 Task: Change the dropdown color to pink.
Action: Mouse moved to (204, 82)
Screenshot: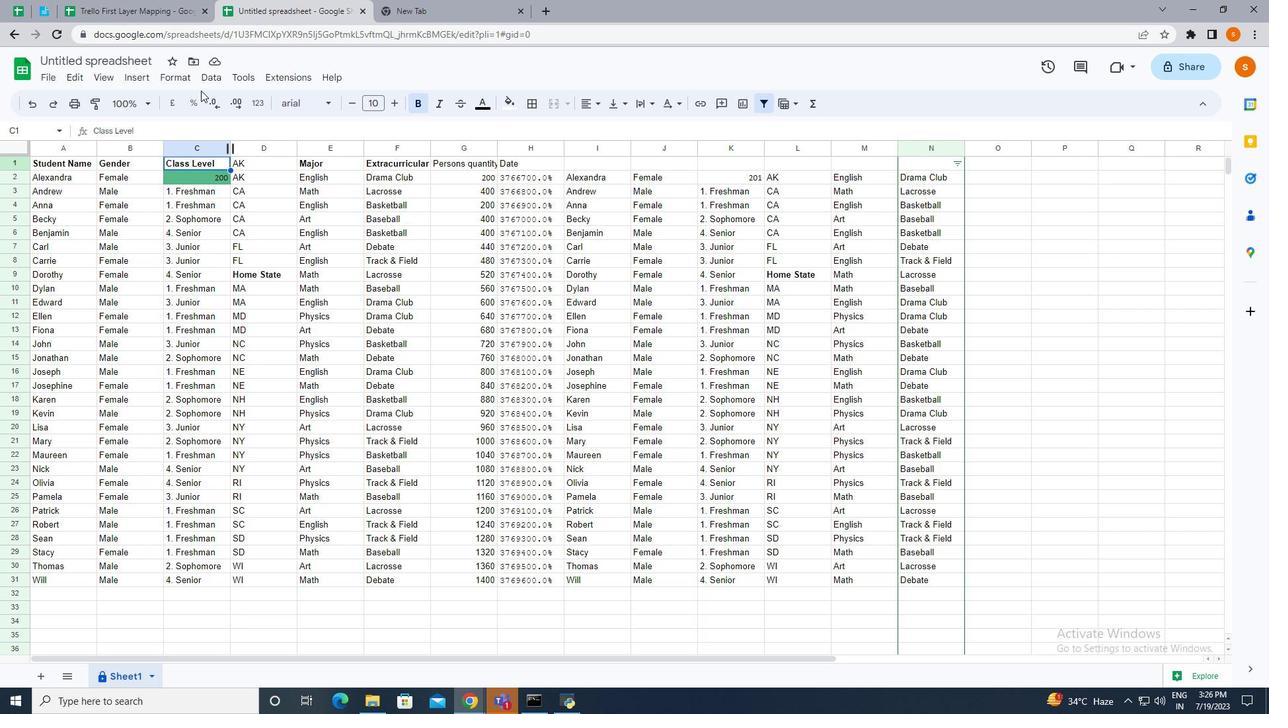 
Action: Mouse pressed left at (204, 82)
Screenshot: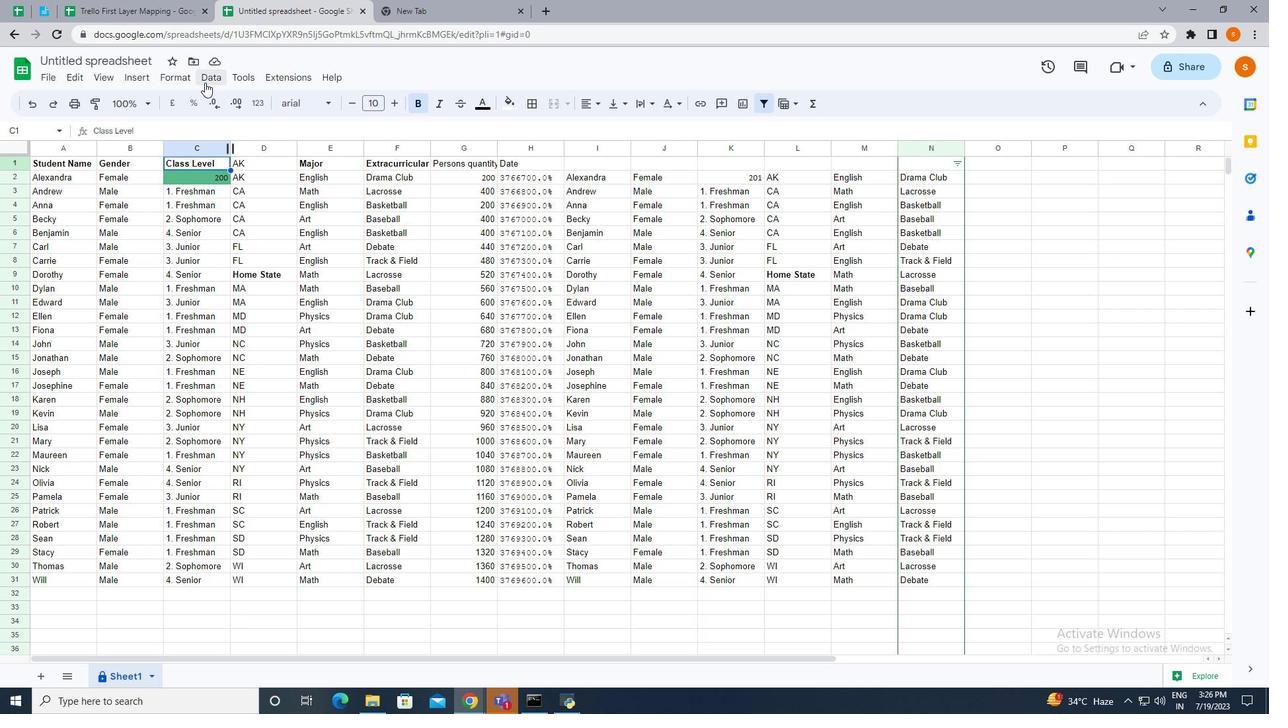 
Action: Mouse moved to (256, 340)
Screenshot: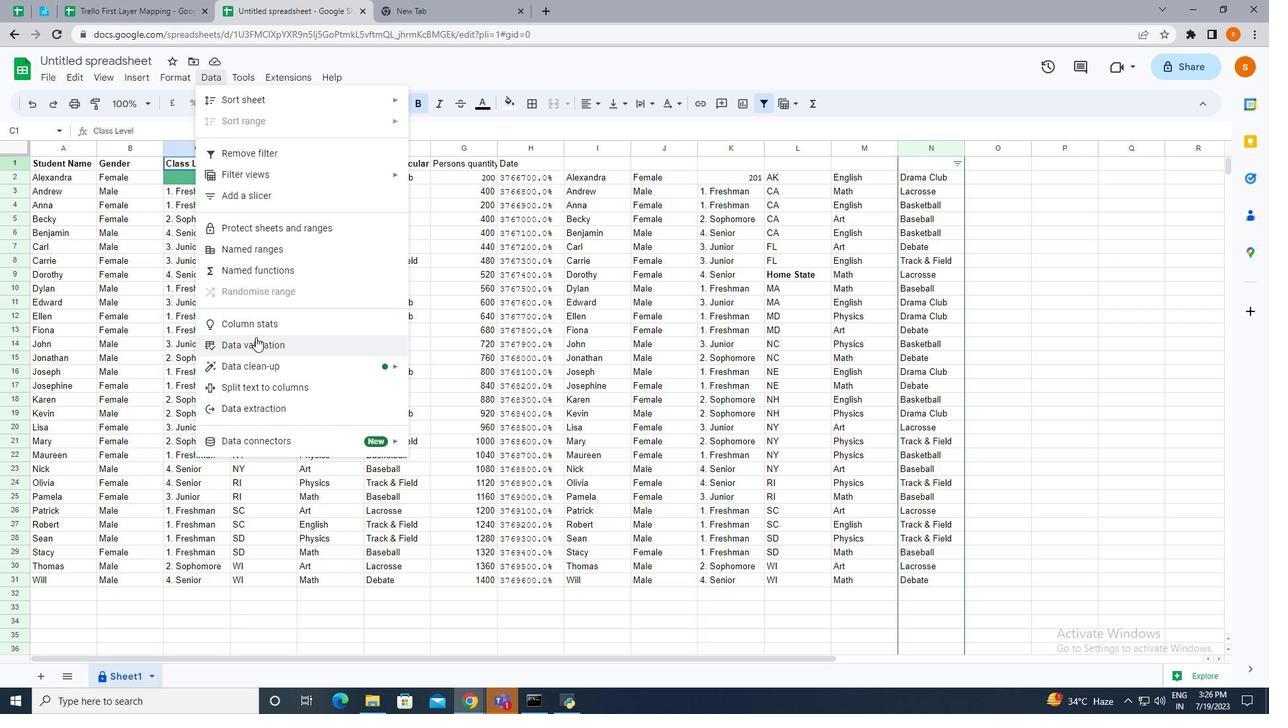 
Action: Mouse pressed left at (256, 340)
Screenshot: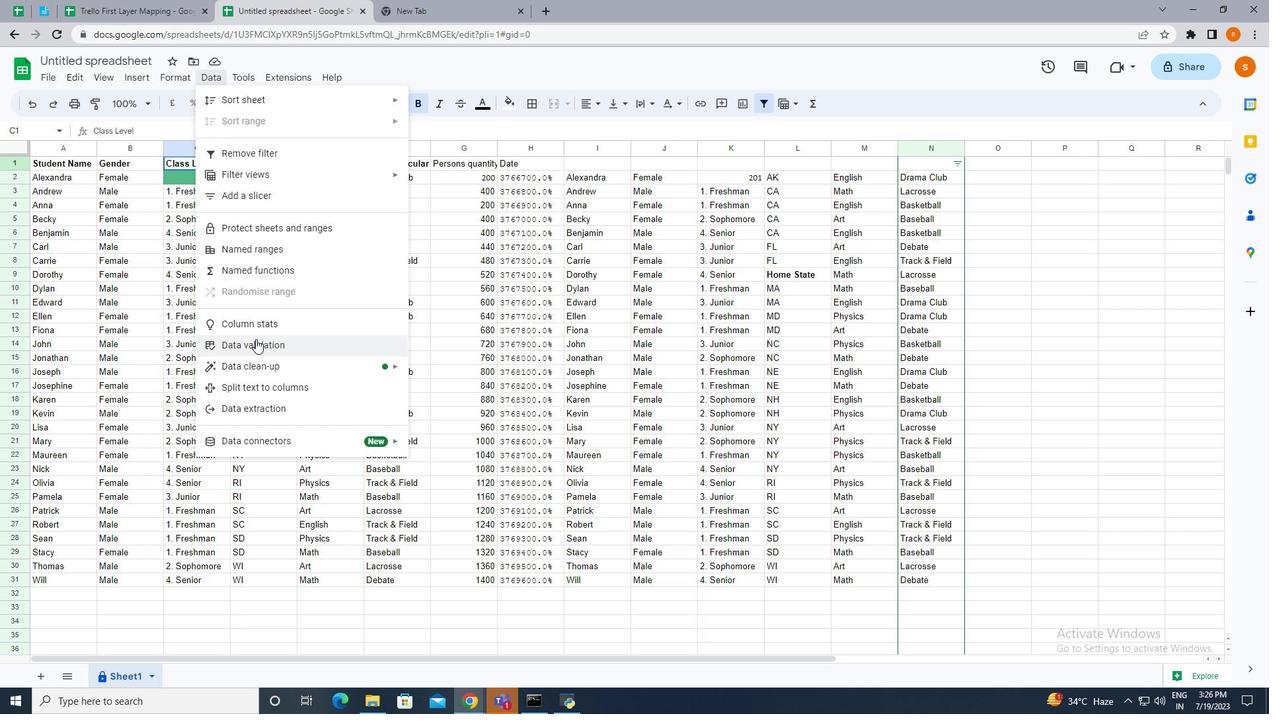 
Action: Mouse moved to (1175, 152)
Screenshot: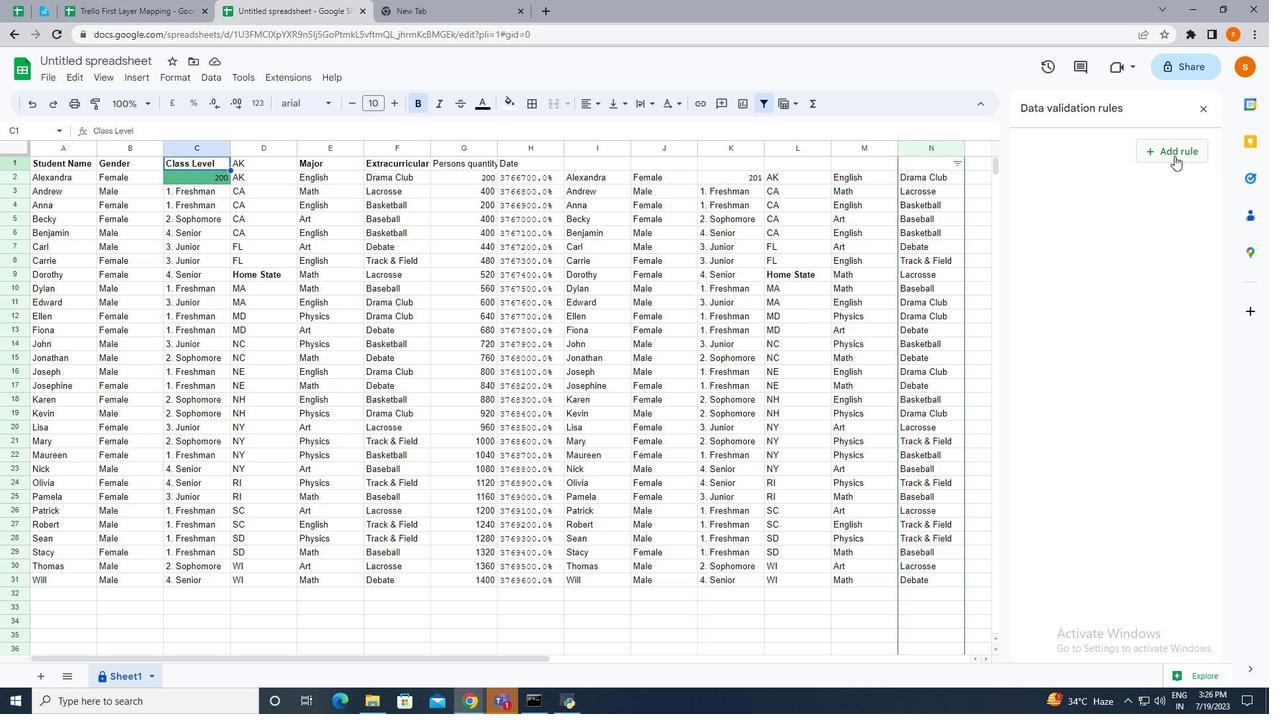 
Action: Mouse pressed left at (1175, 152)
Screenshot: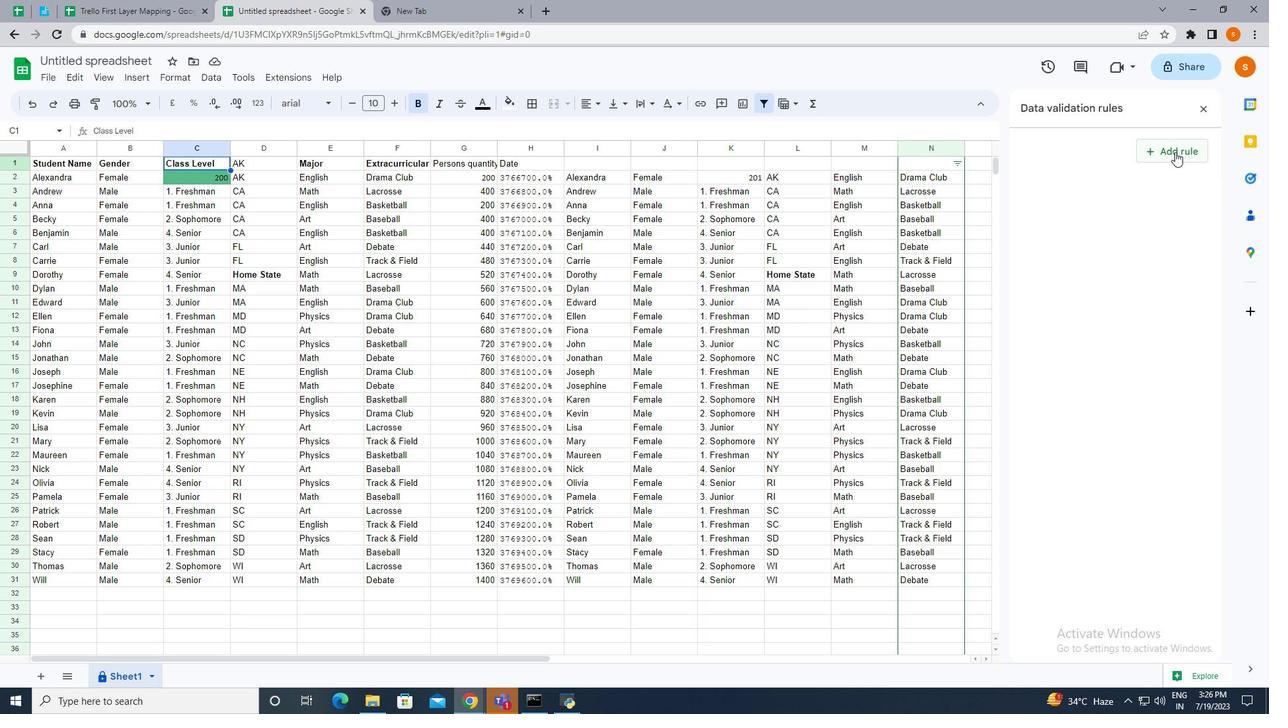 
Action: Mouse moved to (1063, 261)
Screenshot: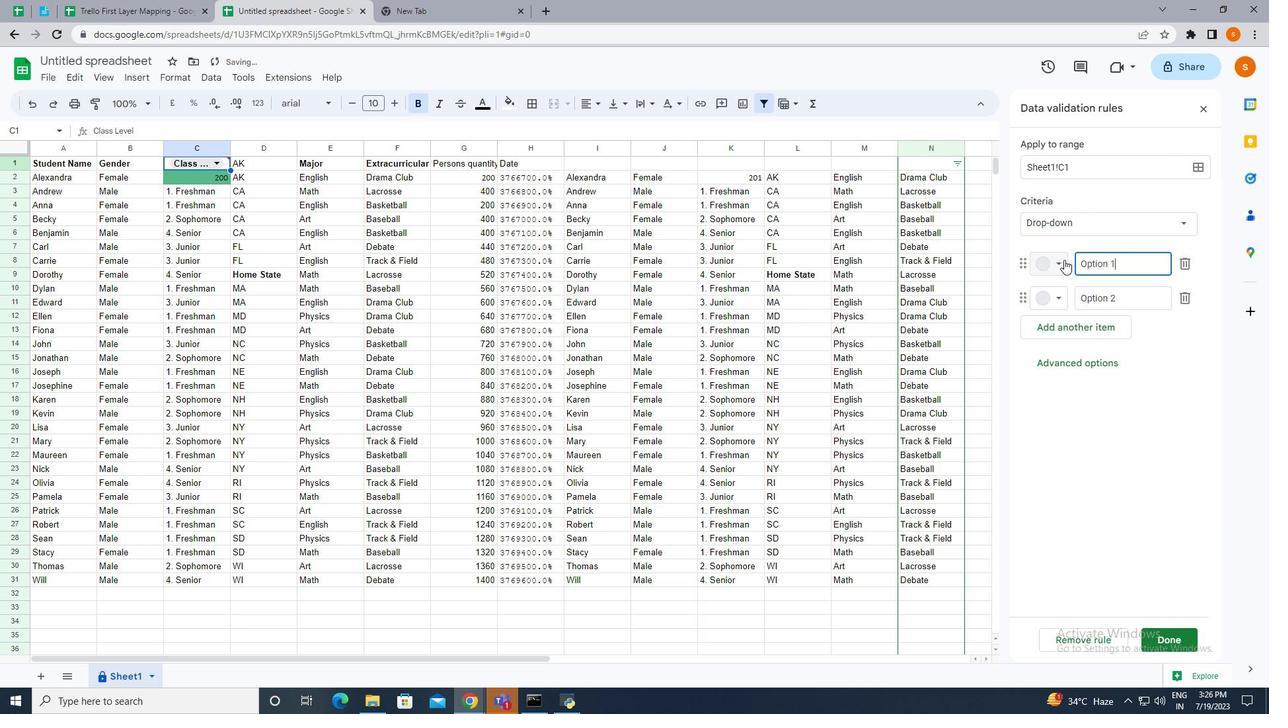 
Action: Mouse pressed left at (1063, 261)
Screenshot: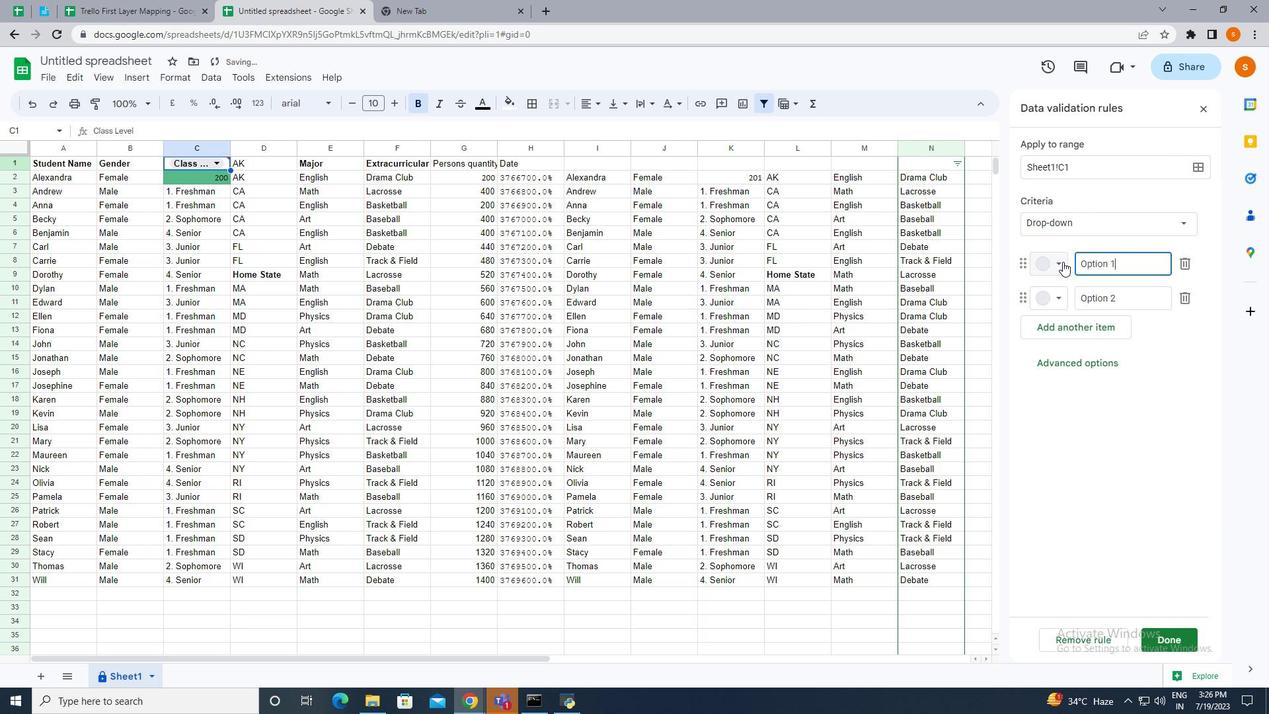 
Action: Mouse moved to (1076, 308)
Screenshot: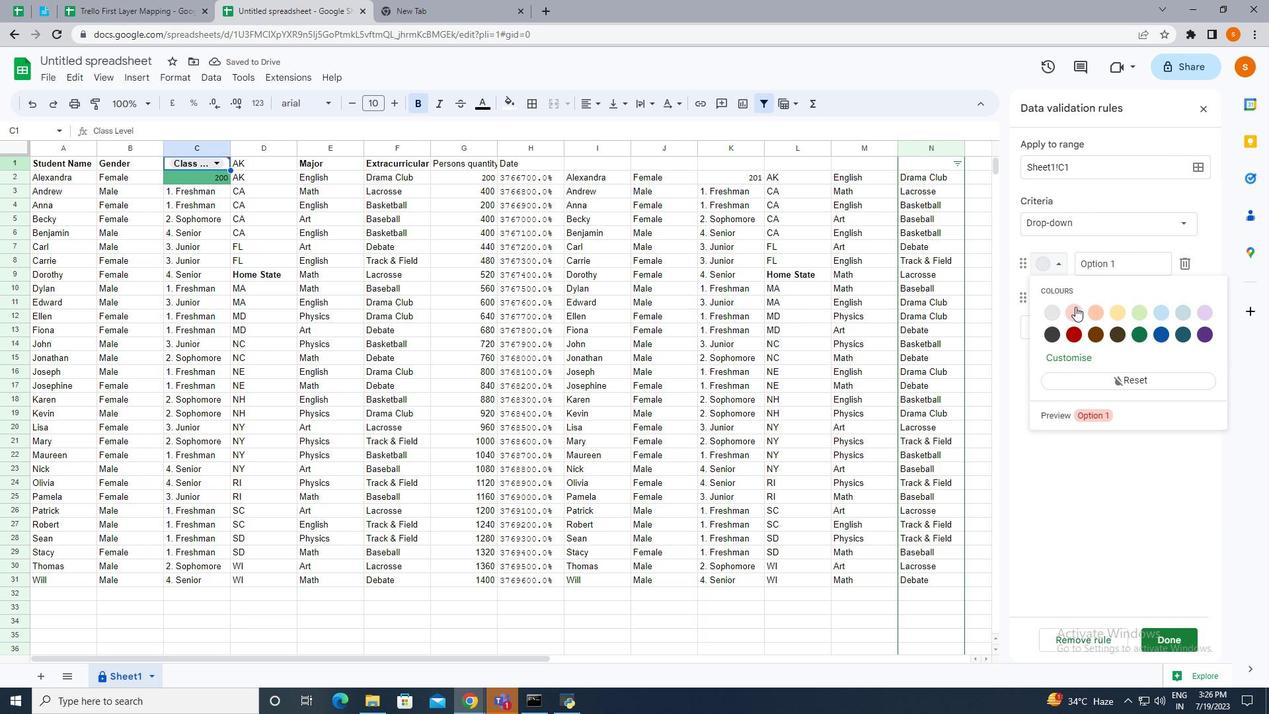
Action: Mouse pressed left at (1076, 308)
Screenshot: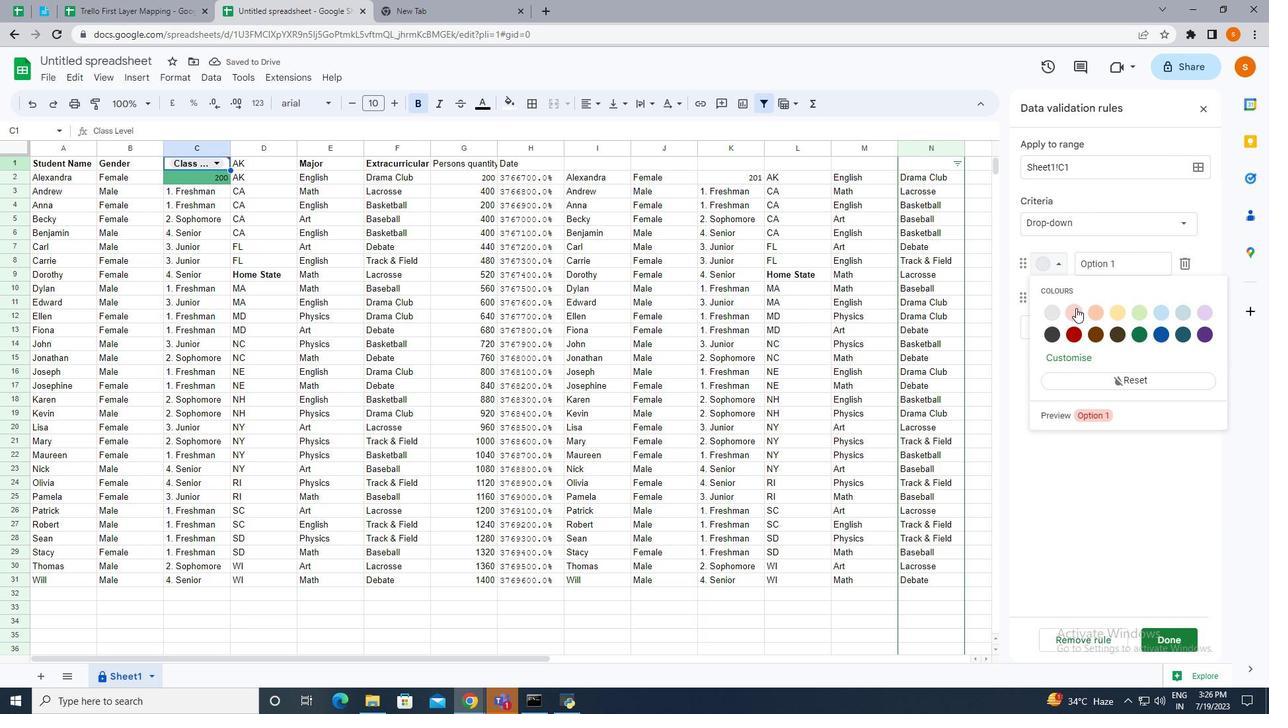 
Action: Mouse moved to (1172, 634)
Screenshot: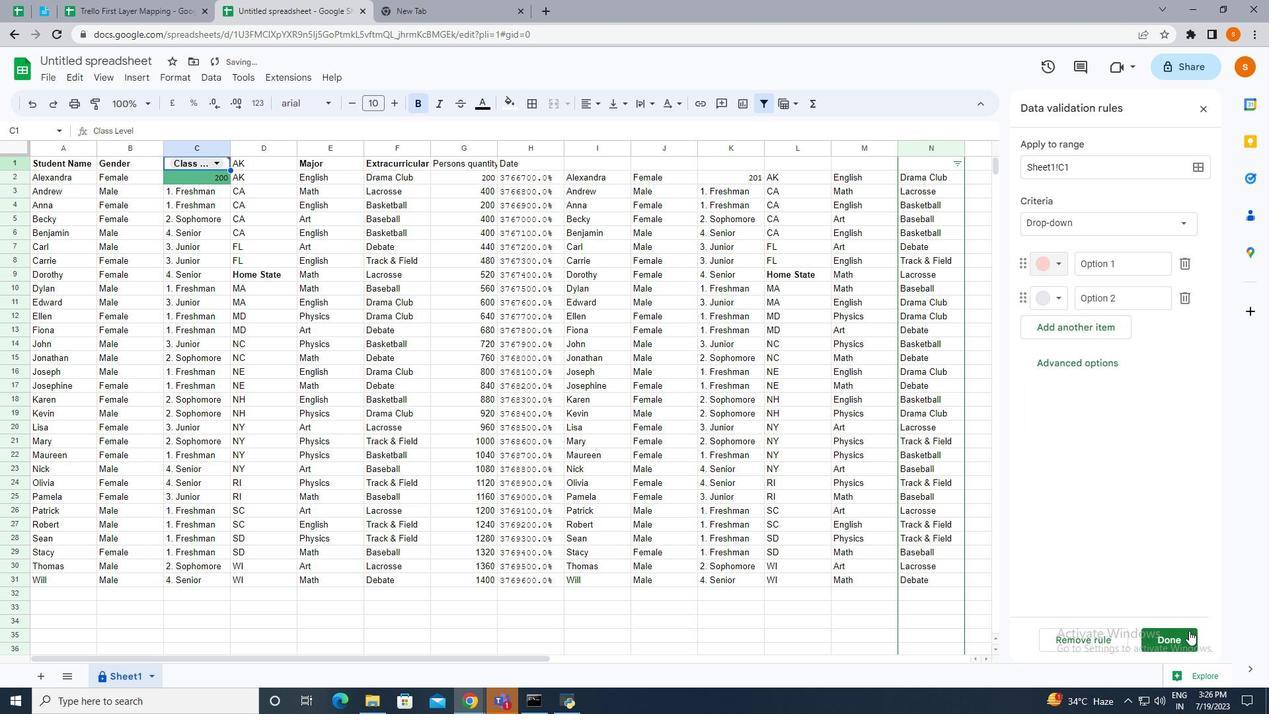 
Action: Mouse pressed left at (1172, 634)
Screenshot: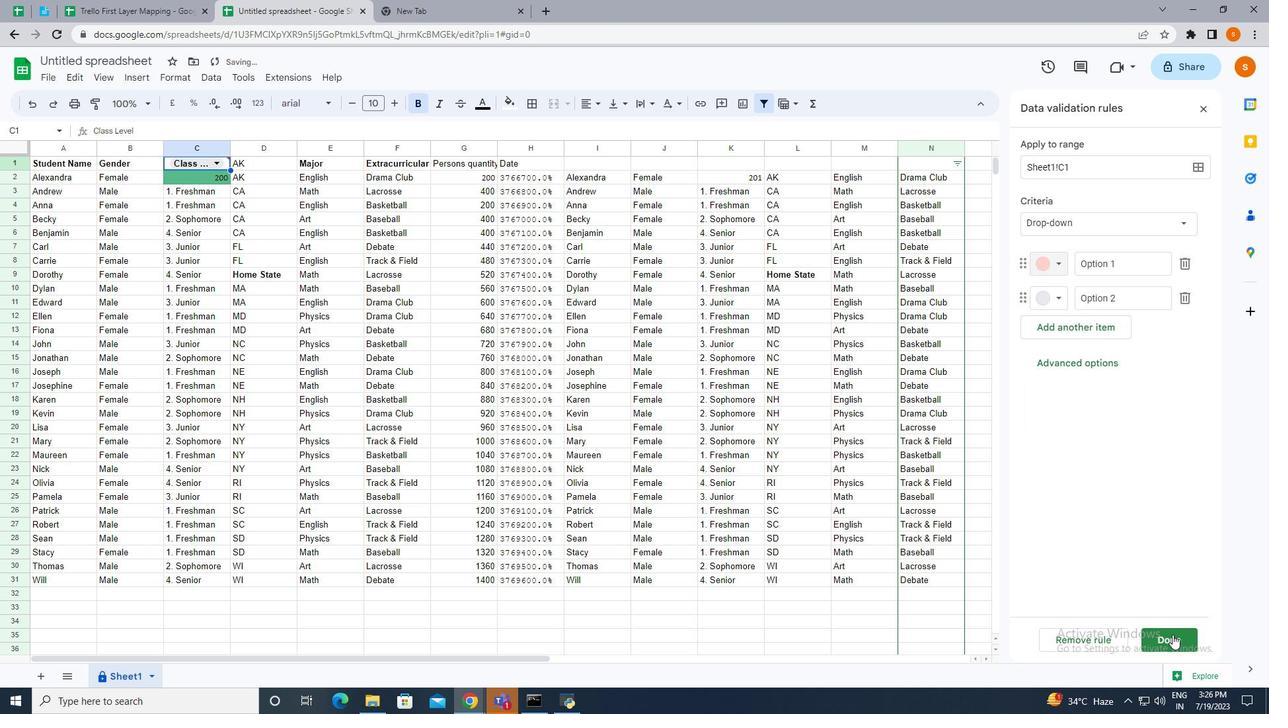 
Action: Mouse moved to (1170, 634)
Screenshot: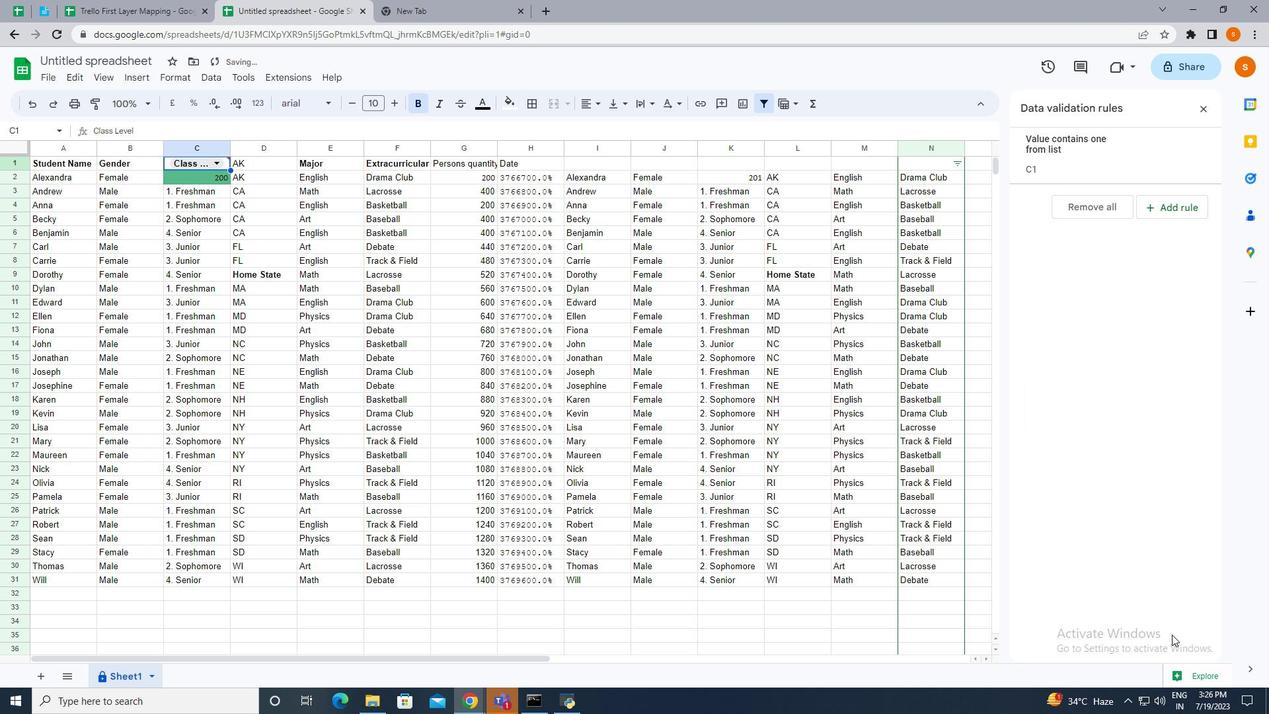
